 Task: Look for products in the category "Scones" from Sprouts only.
Action: Mouse pressed left at (20, 72)
Screenshot: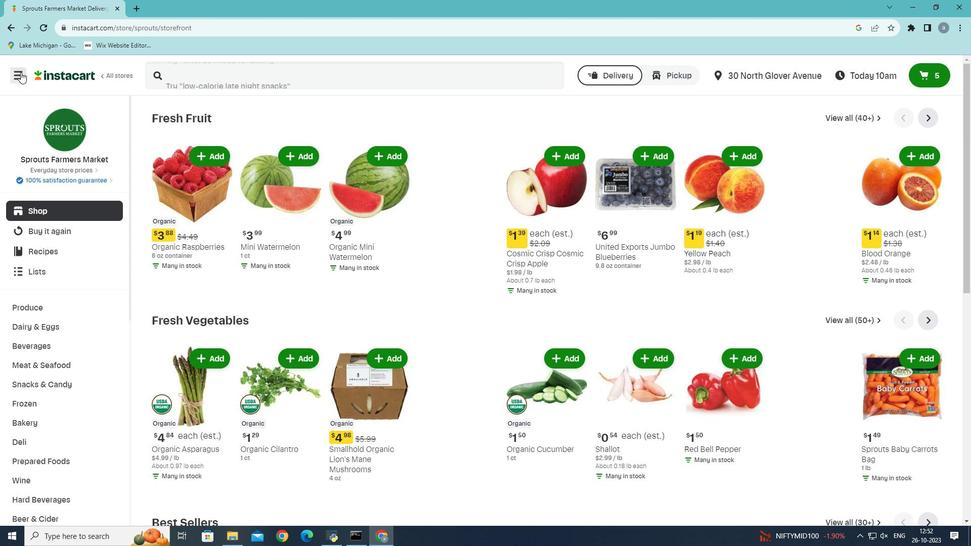 
Action: Mouse moved to (21, 293)
Screenshot: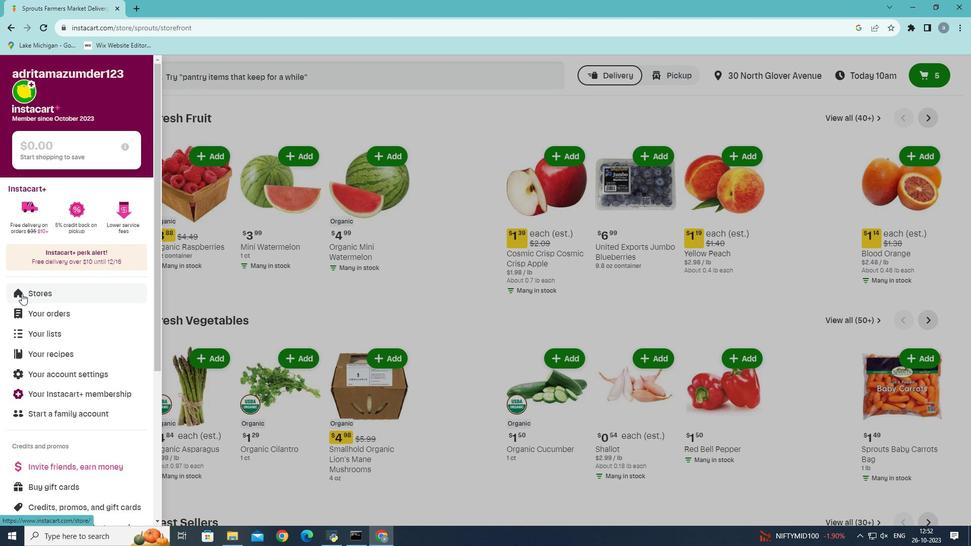 
Action: Mouse pressed left at (21, 293)
Screenshot: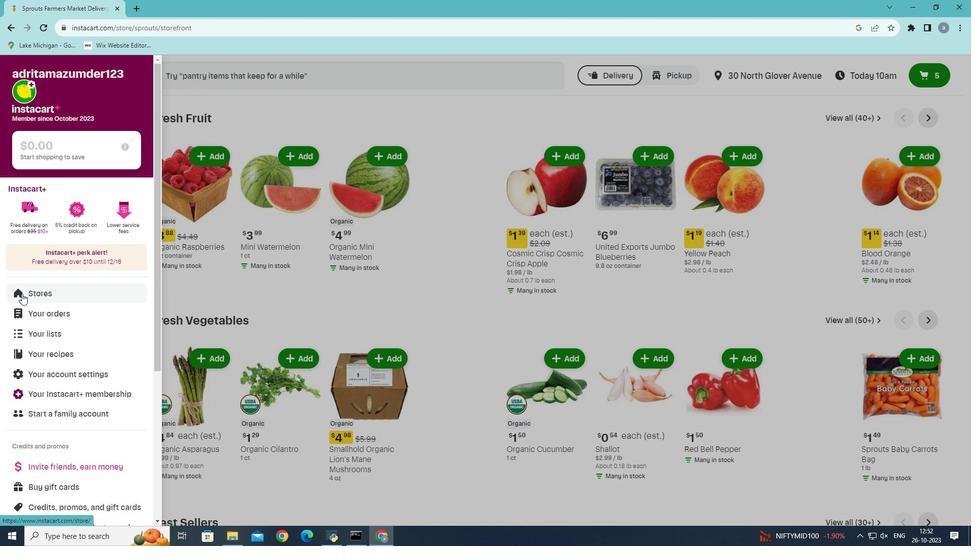 
Action: Mouse moved to (231, 115)
Screenshot: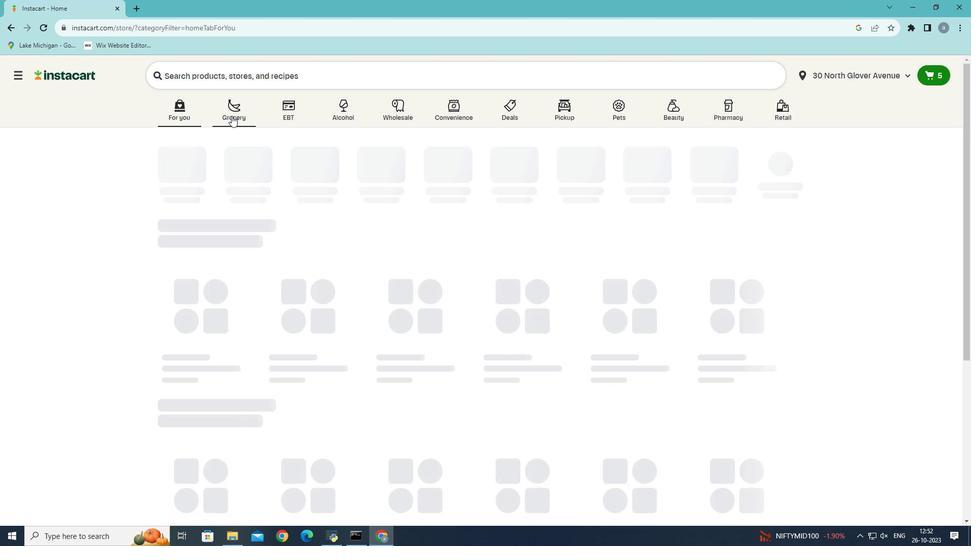 
Action: Mouse pressed left at (231, 115)
Screenshot: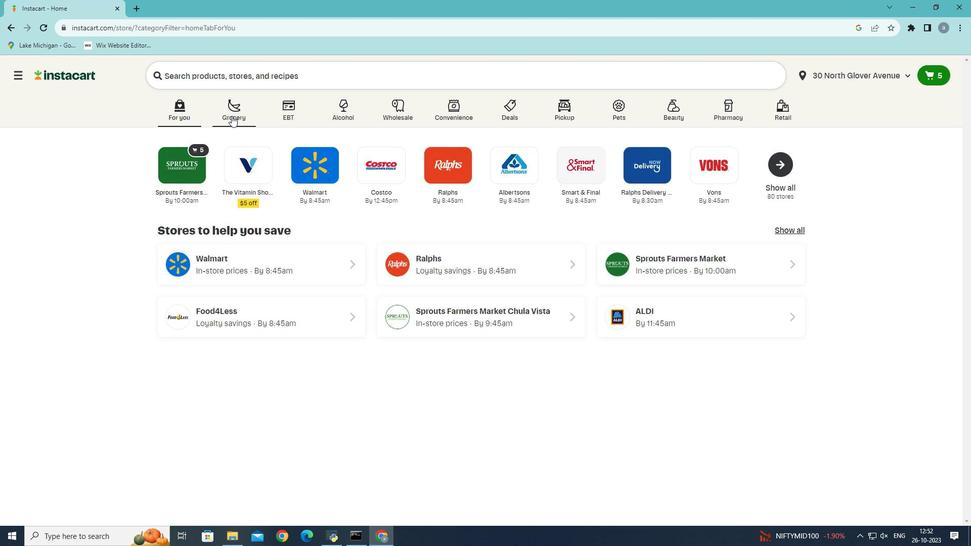 
Action: Mouse moved to (218, 302)
Screenshot: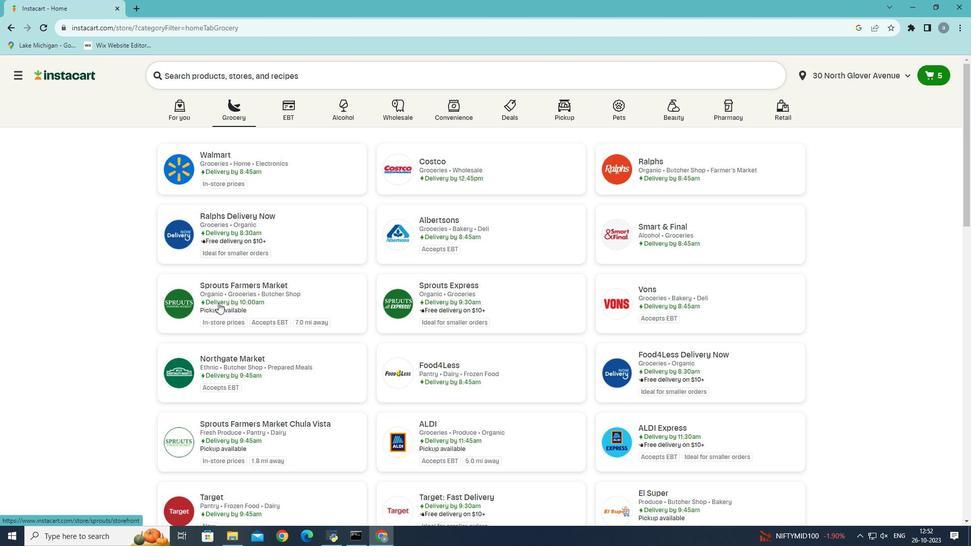 
Action: Mouse pressed left at (218, 302)
Screenshot: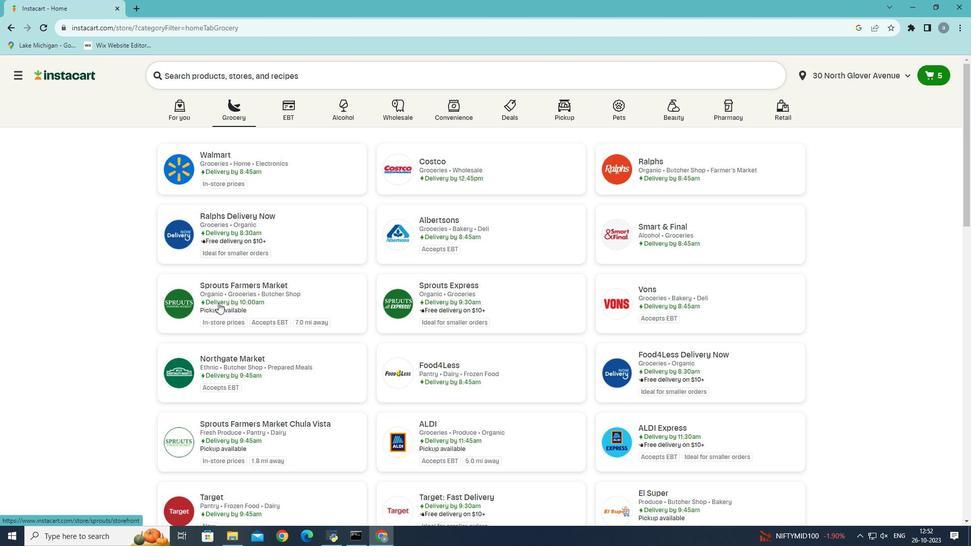 
Action: Mouse moved to (27, 421)
Screenshot: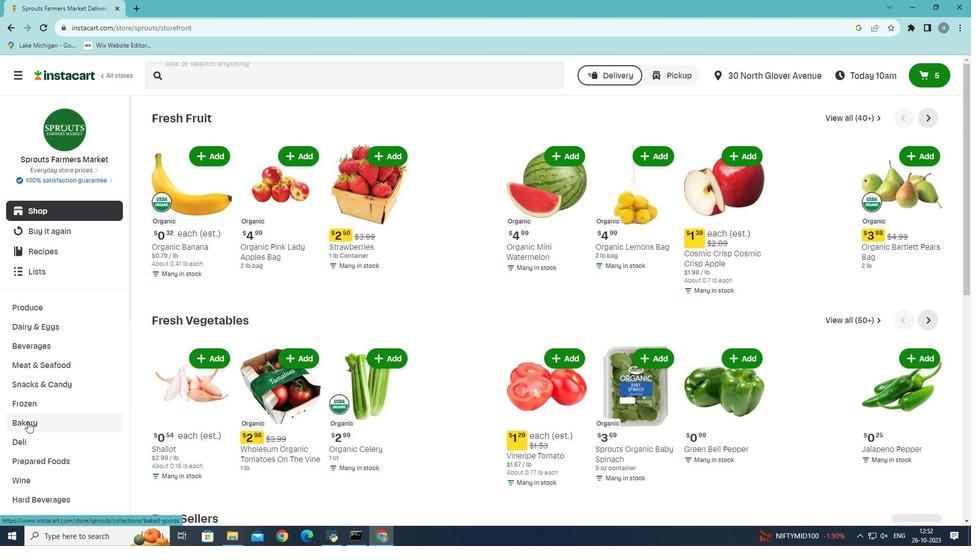 
Action: Mouse pressed left at (27, 421)
Screenshot: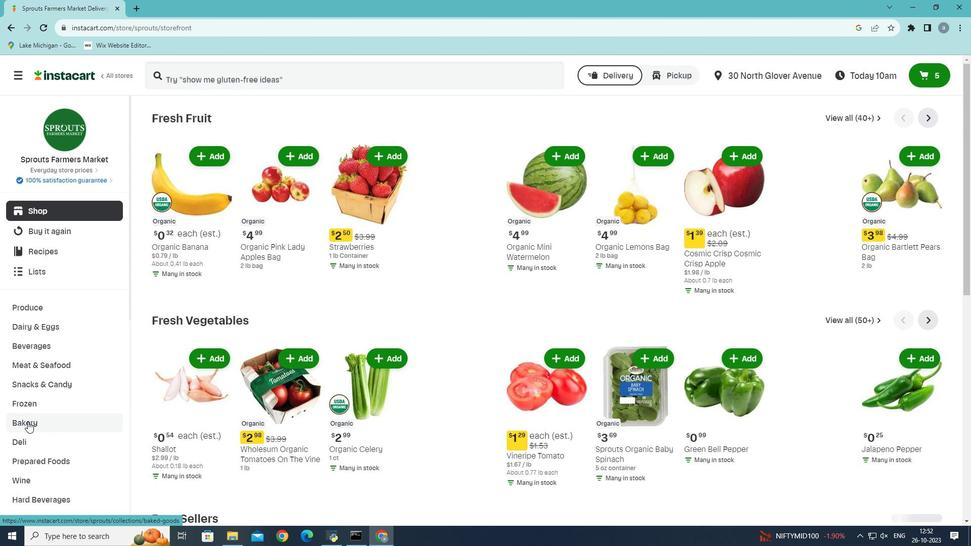 
Action: Mouse moved to (584, 139)
Screenshot: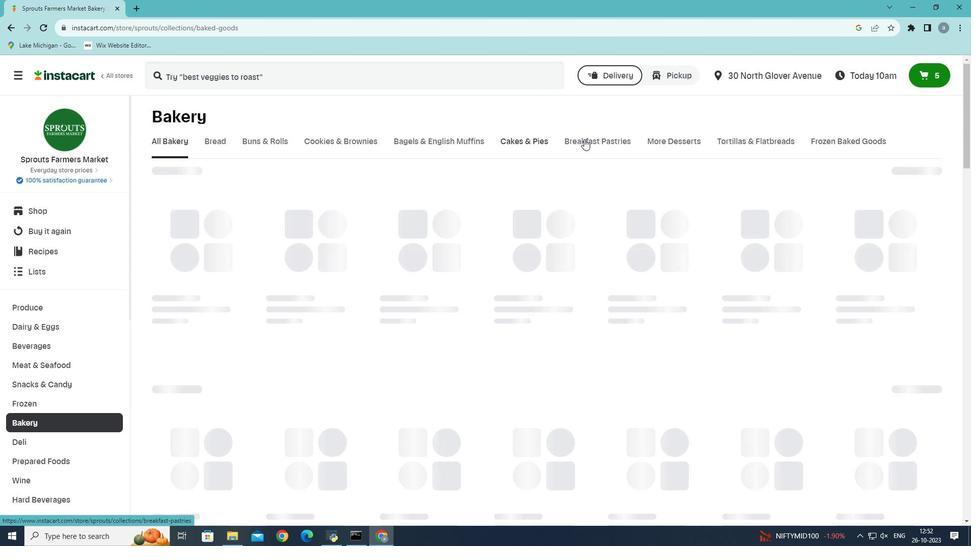 
Action: Mouse pressed left at (584, 139)
Screenshot: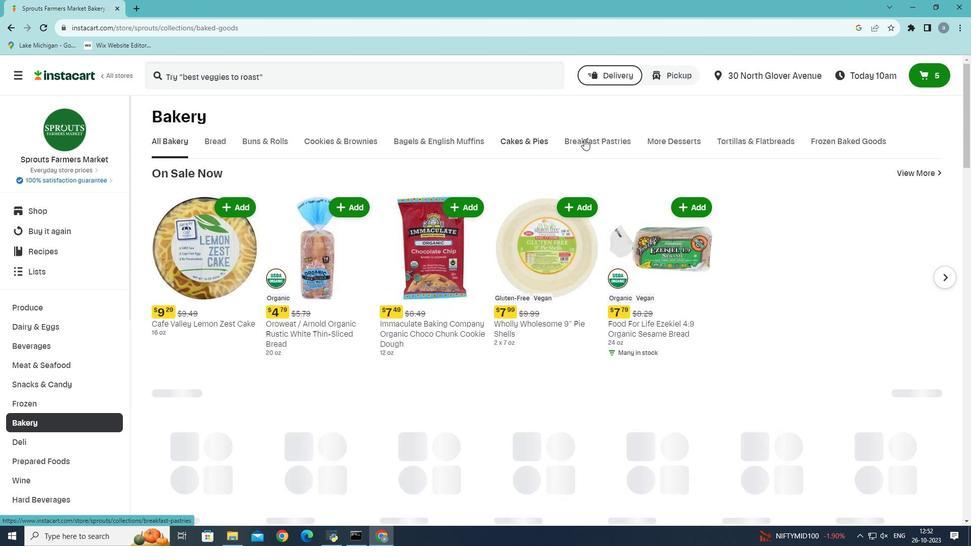 
Action: Mouse moved to (527, 188)
Screenshot: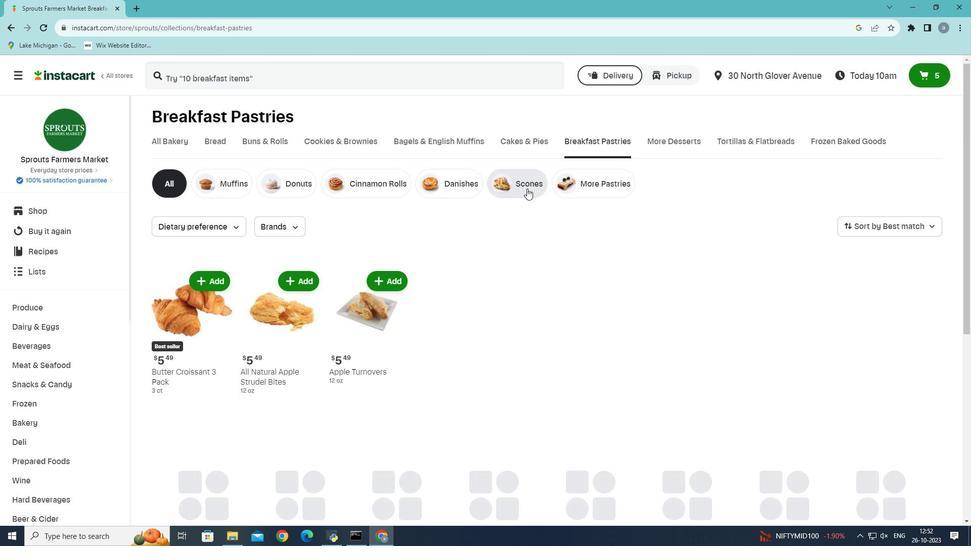 
Action: Mouse pressed left at (527, 188)
Screenshot: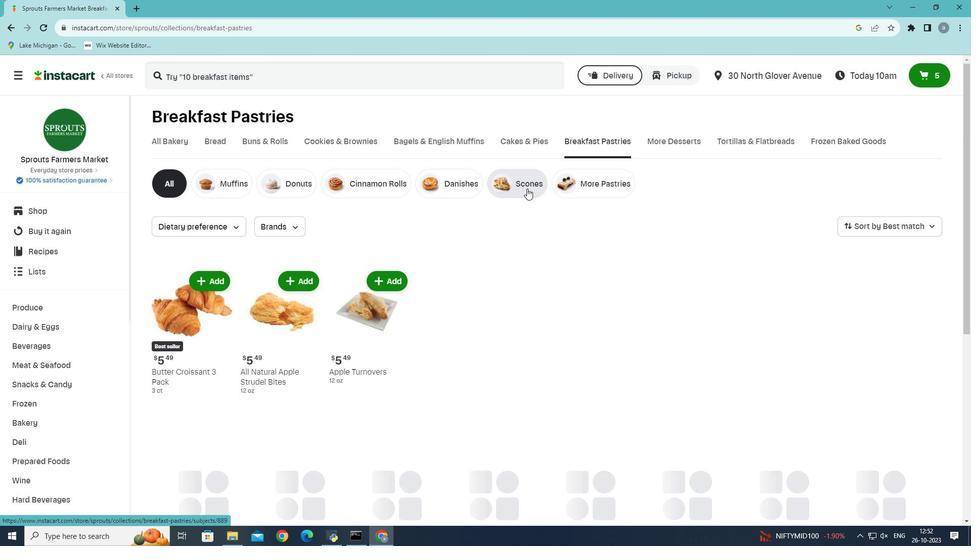 
Action: Mouse moved to (530, 189)
Screenshot: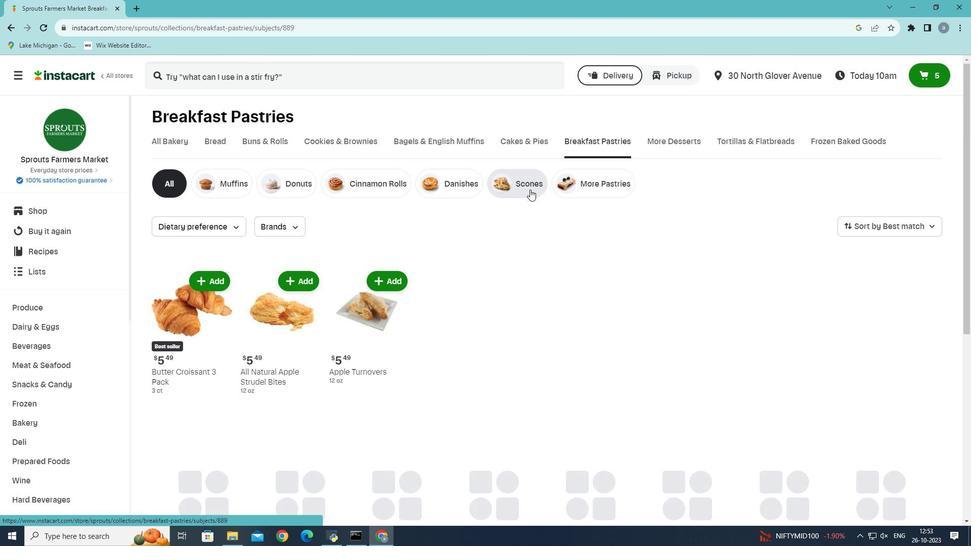 
Action: Mouse pressed left at (530, 189)
Screenshot: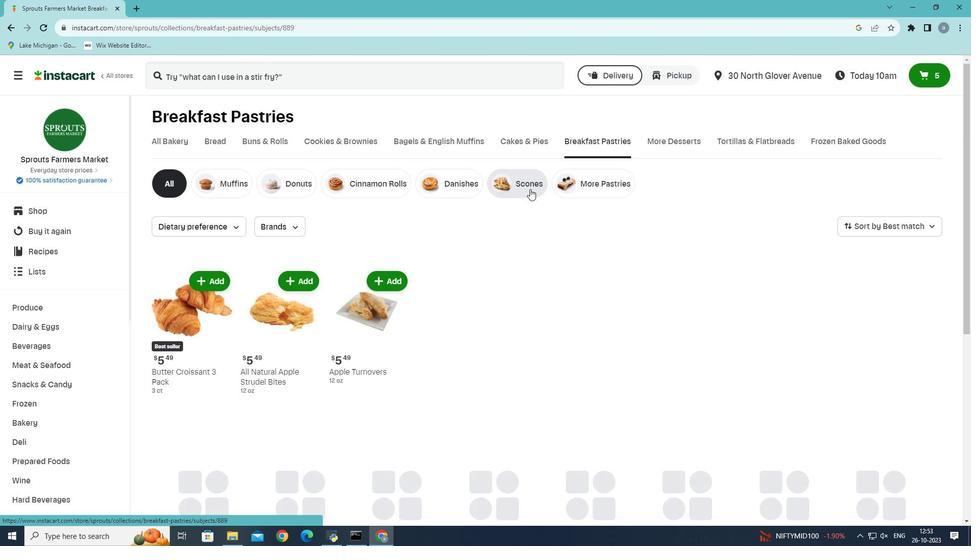 
Action: Mouse moved to (195, 227)
Screenshot: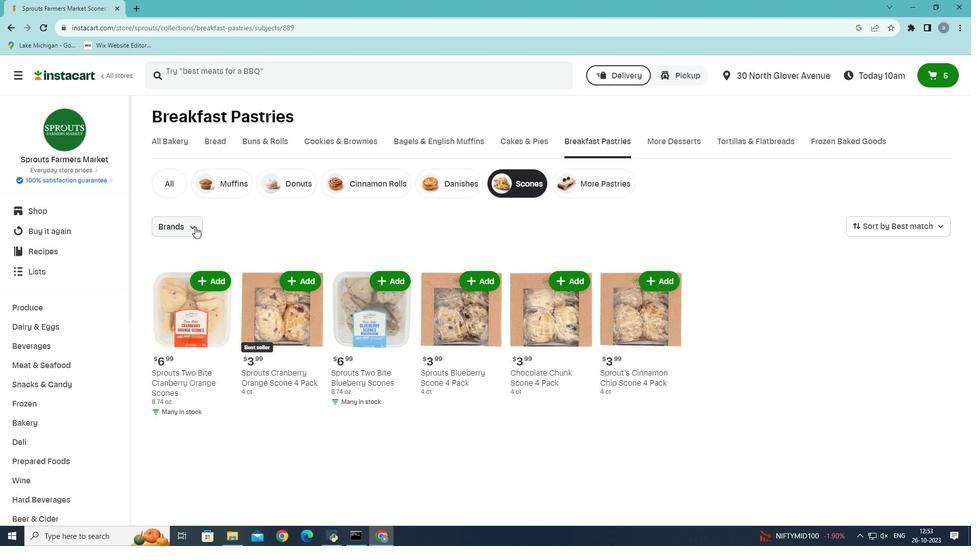 
Action: Mouse pressed left at (195, 227)
Screenshot: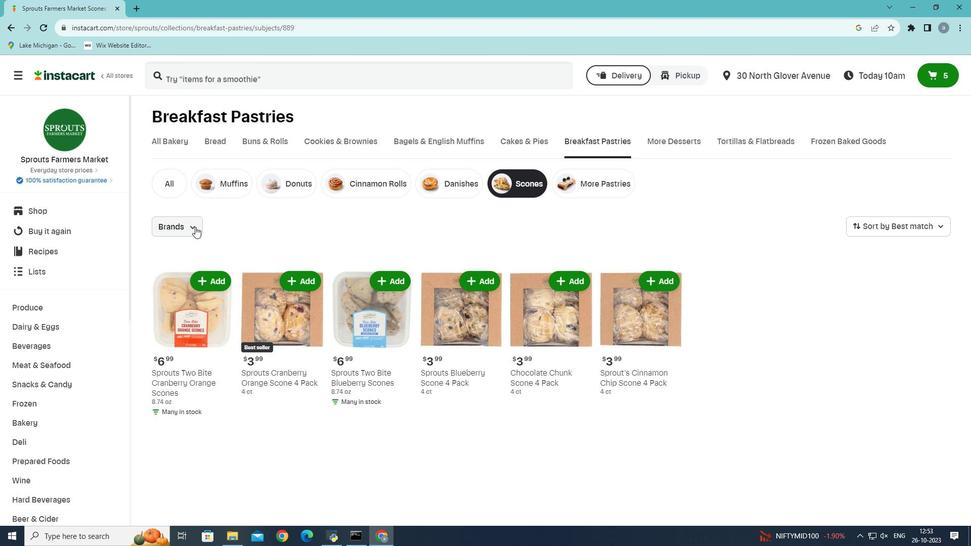 
Action: Mouse moved to (206, 281)
Screenshot: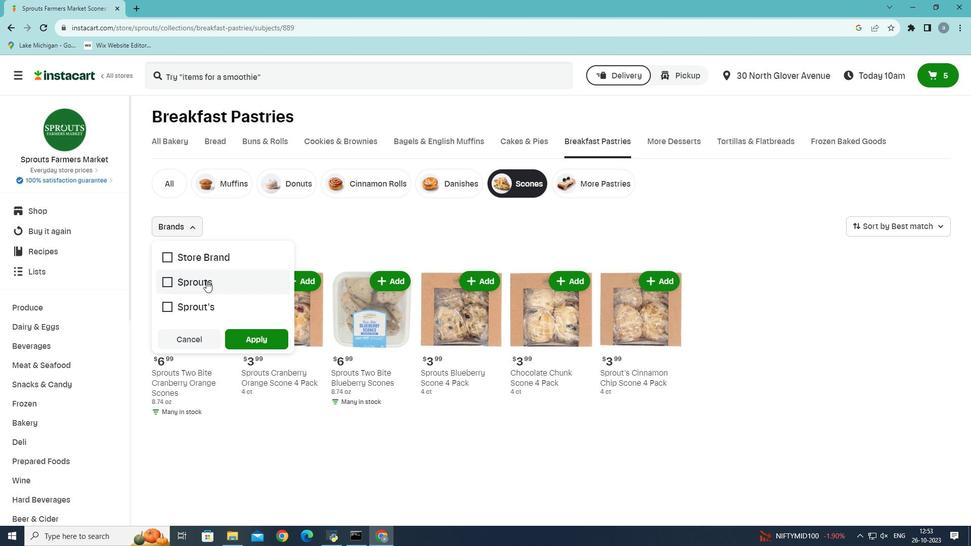 
Action: Mouse pressed left at (206, 281)
Screenshot: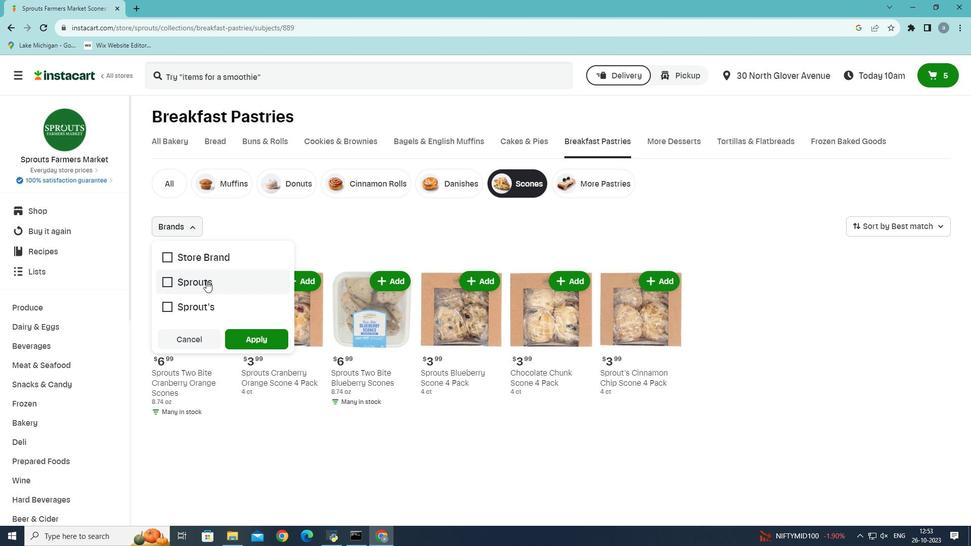 
Action: Mouse moved to (250, 346)
Screenshot: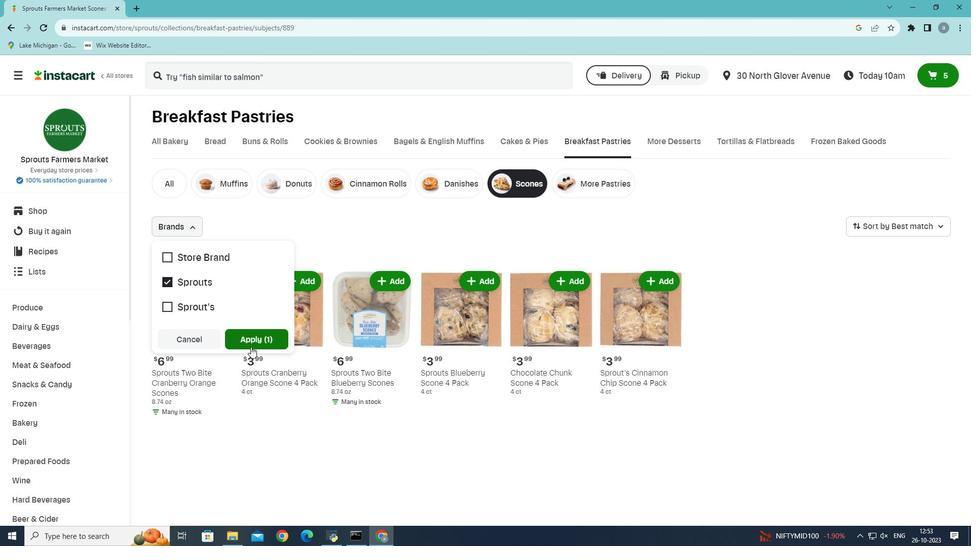 
Action: Mouse pressed left at (250, 346)
Screenshot: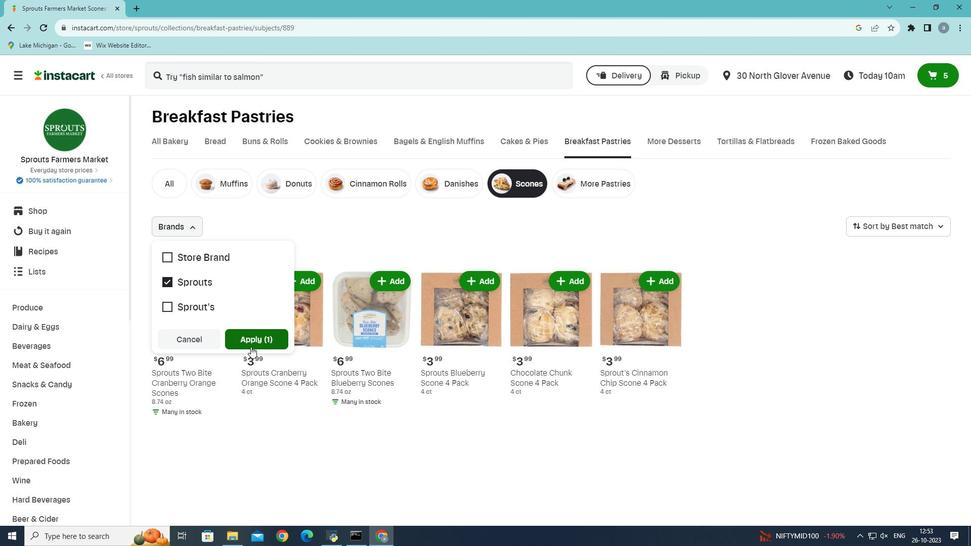 
Action: Mouse moved to (275, 332)
Screenshot: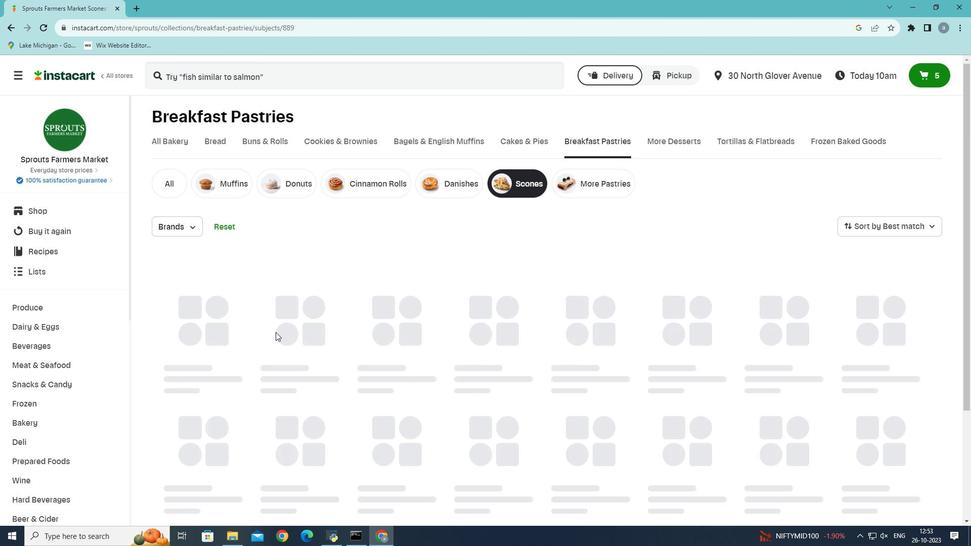 
